 Task: Set up an Outlook rule to play 'weekend.mp3' when receiving emails from a specific person or group.
Action: Mouse moved to (50, 31)
Screenshot: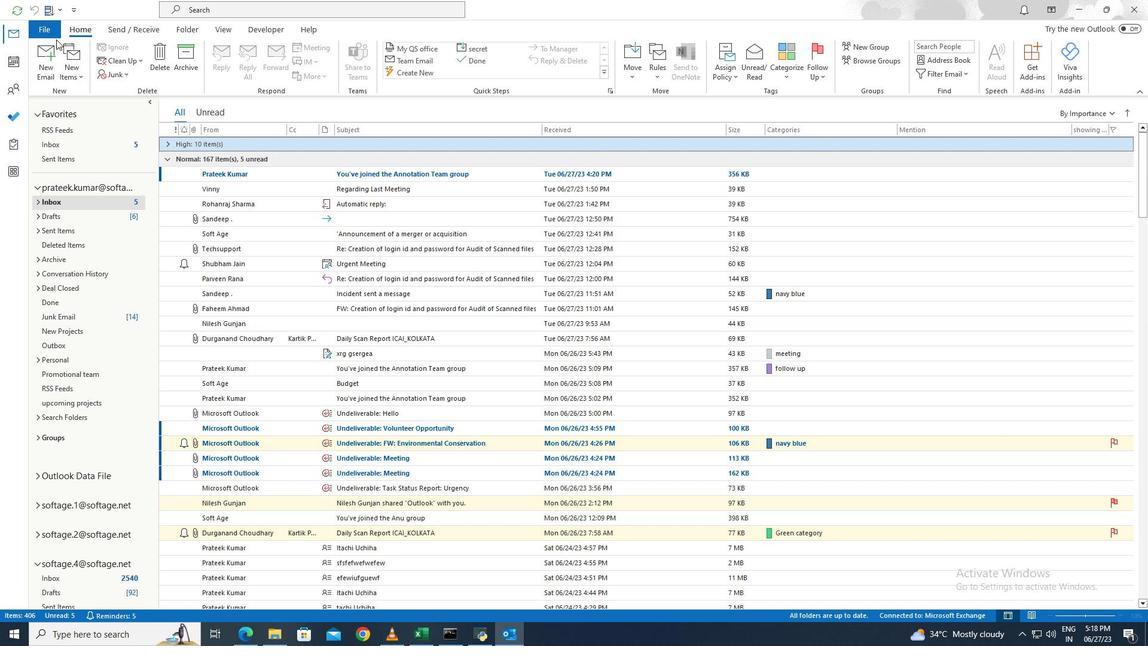 
Action: Mouse pressed left at (50, 31)
Screenshot: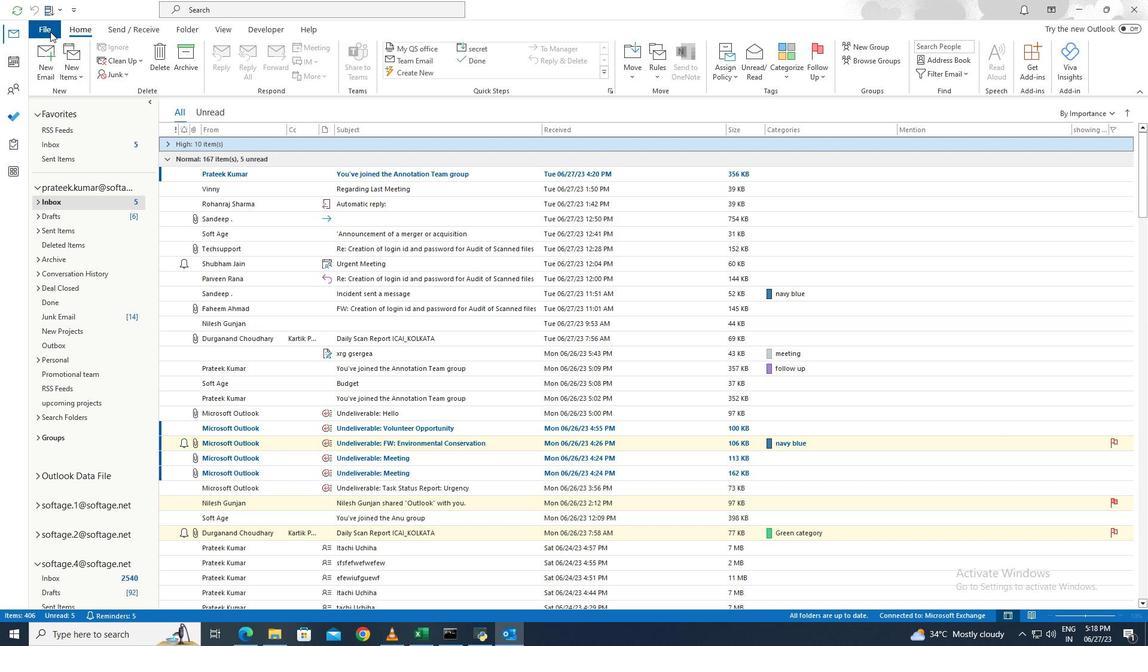 
Action: Mouse moved to (154, 366)
Screenshot: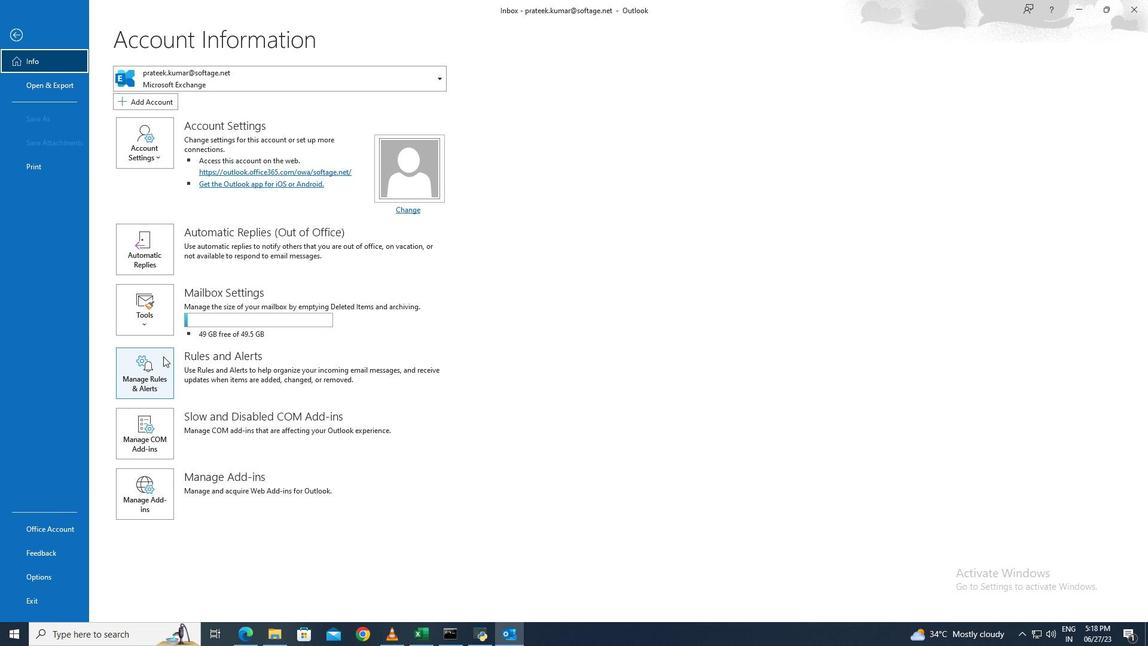 
Action: Mouse pressed left at (154, 366)
Screenshot: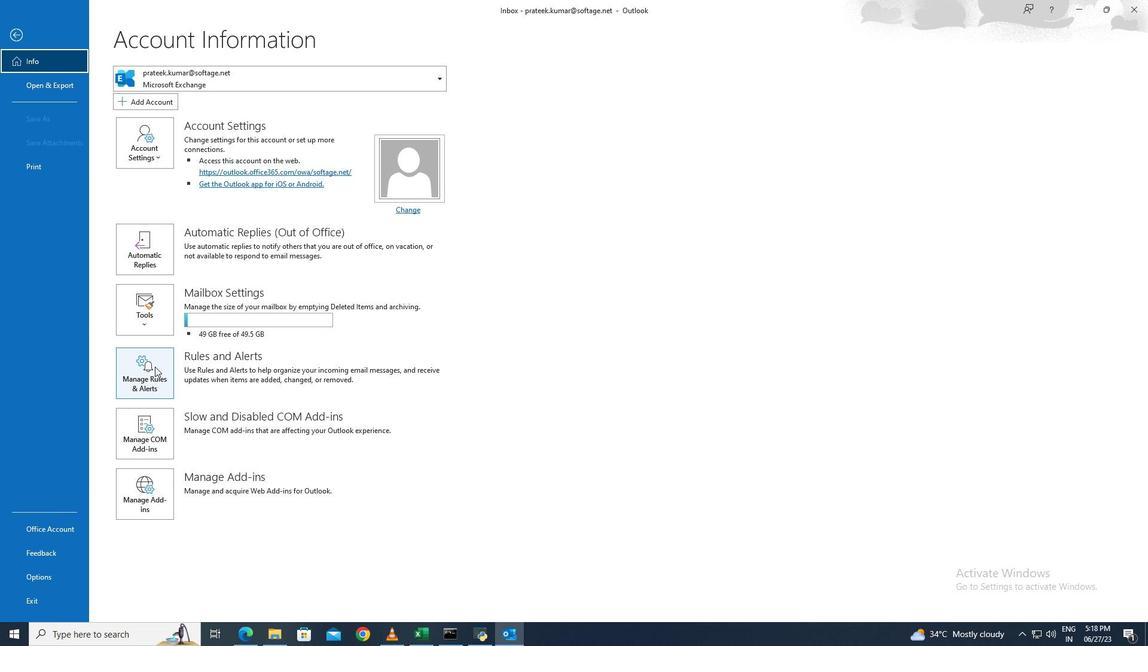 
Action: Mouse moved to (432, 227)
Screenshot: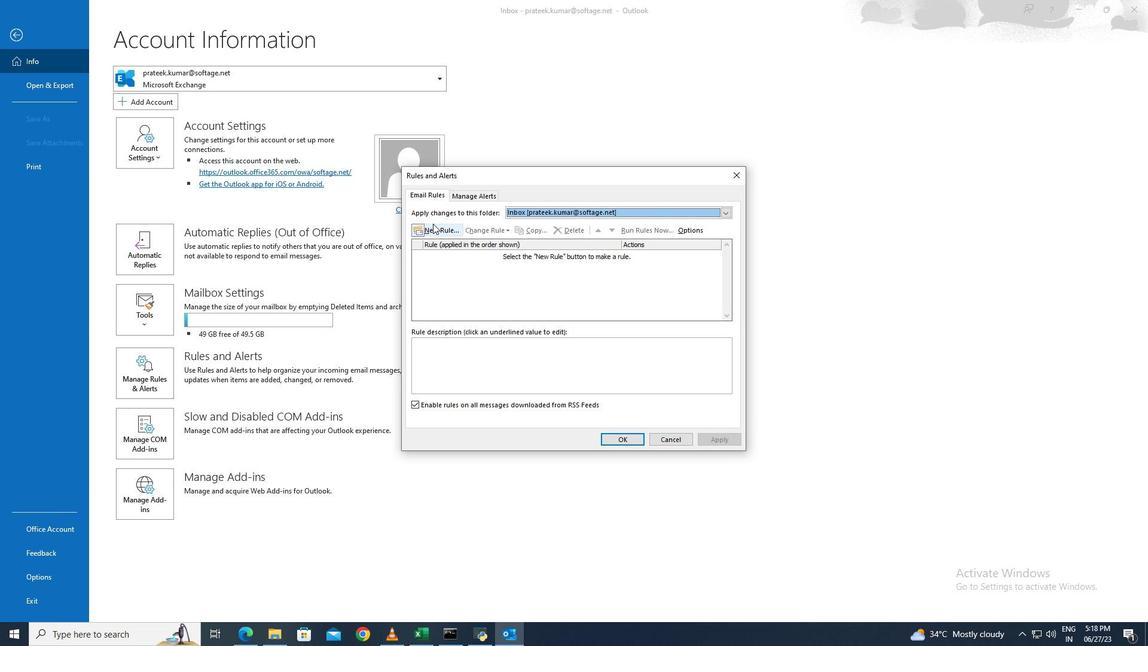
Action: Mouse pressed left at (432, 227)
Screenshot: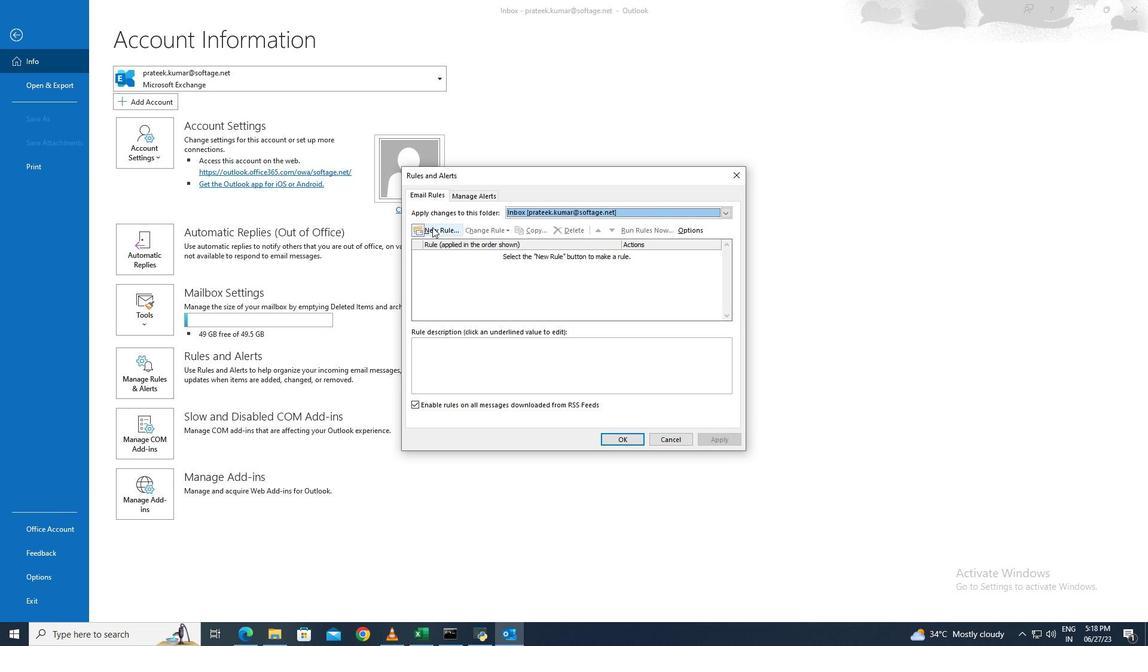 
Action: Mouse moved to (507, 278)
Screenshot: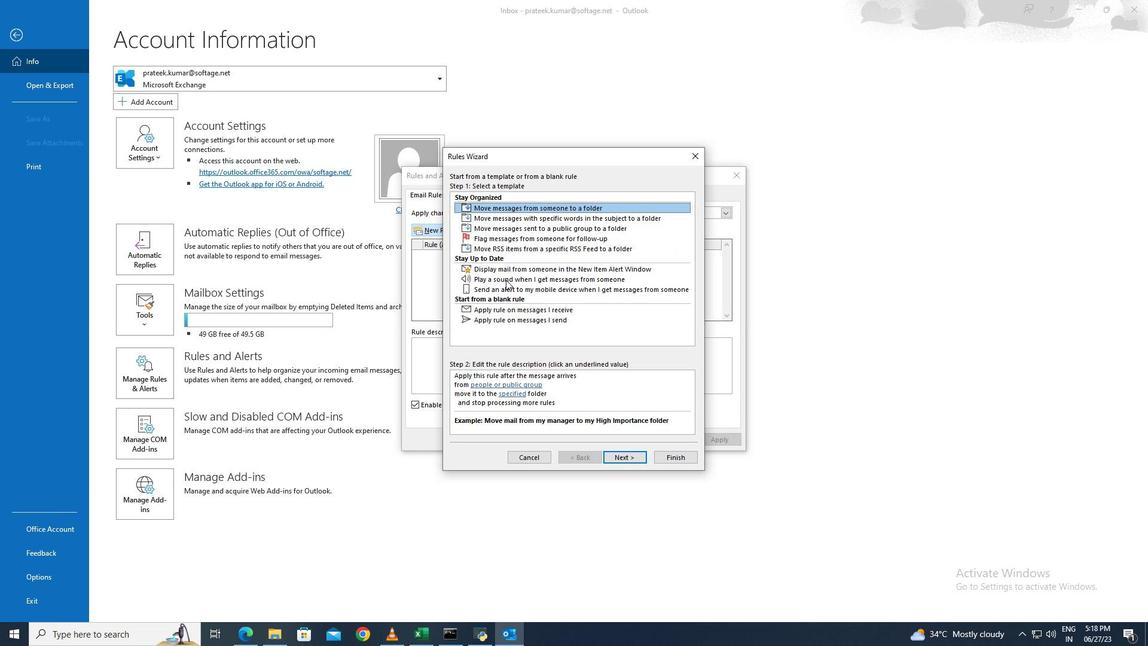 
Action: Mouse pressed left at (507, 278)
Screenshot: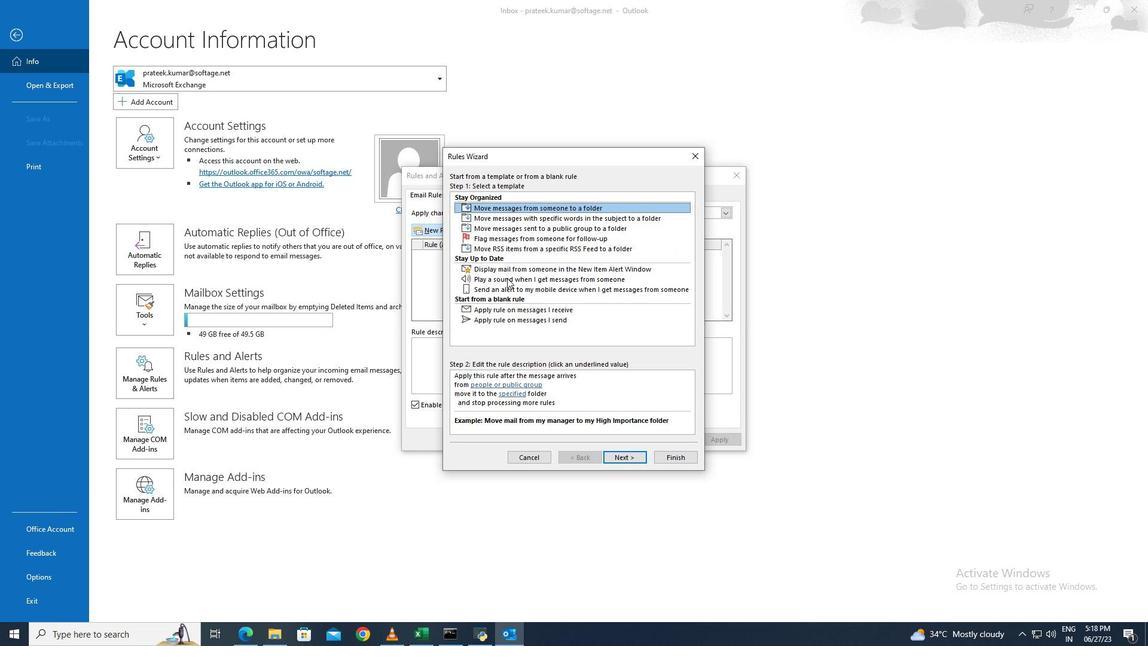 
Action: Mouse moved to (621, 457)
Screenshot: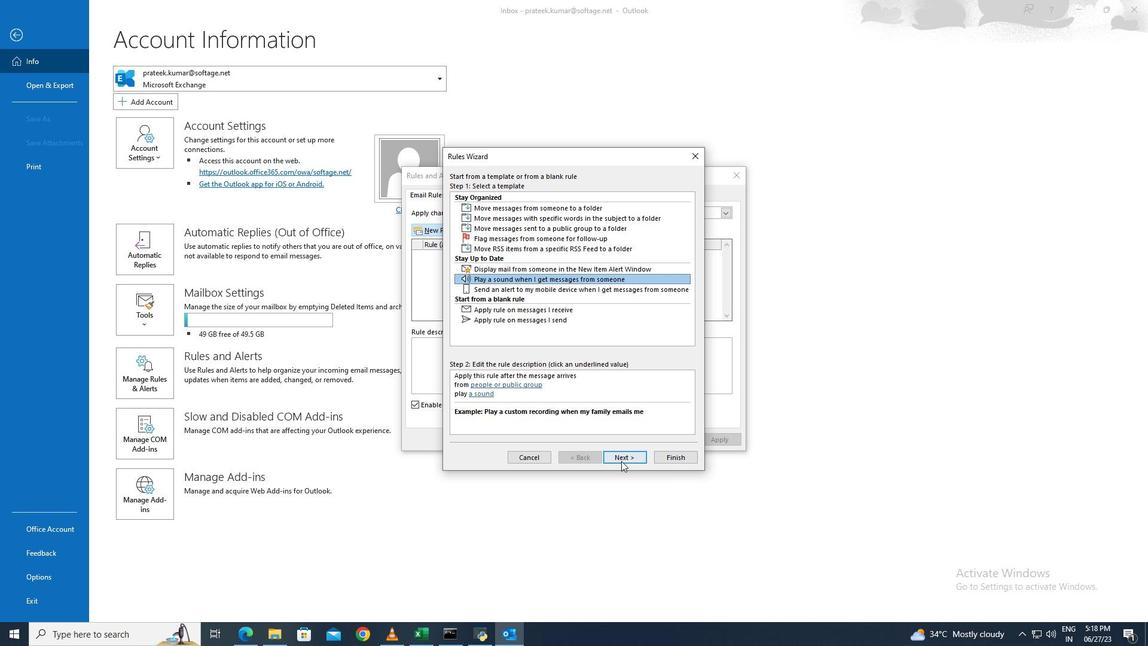 
Action: Mouse pressed left at (621, 457)
Screenshot: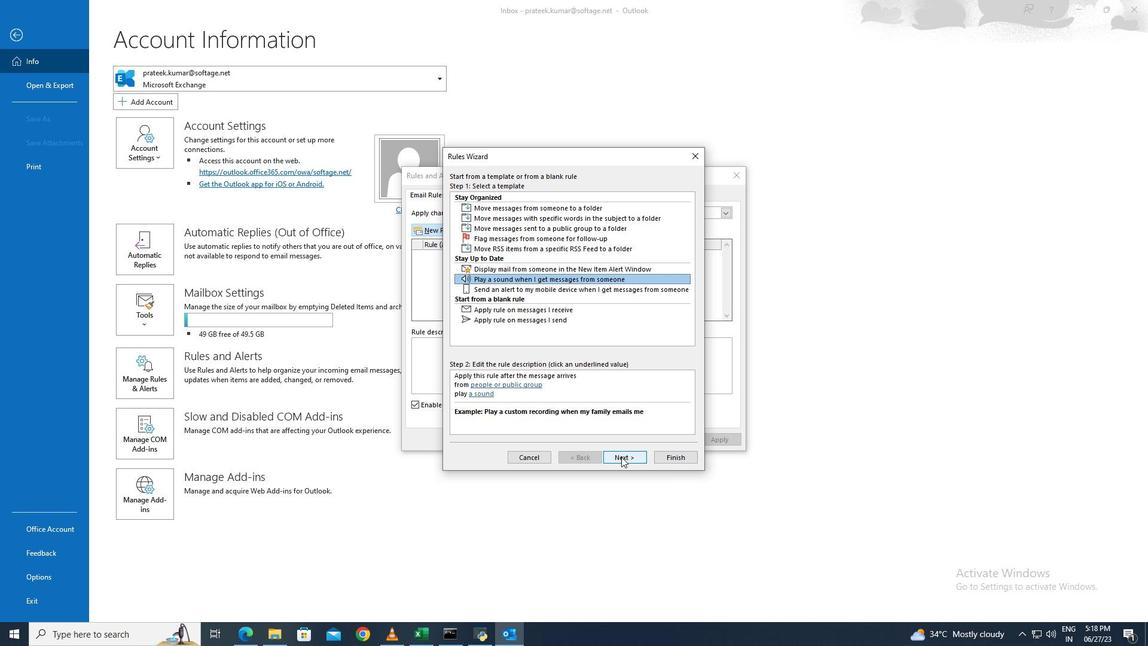 
Action: Mouse moved to (476, 391)
Screenshot: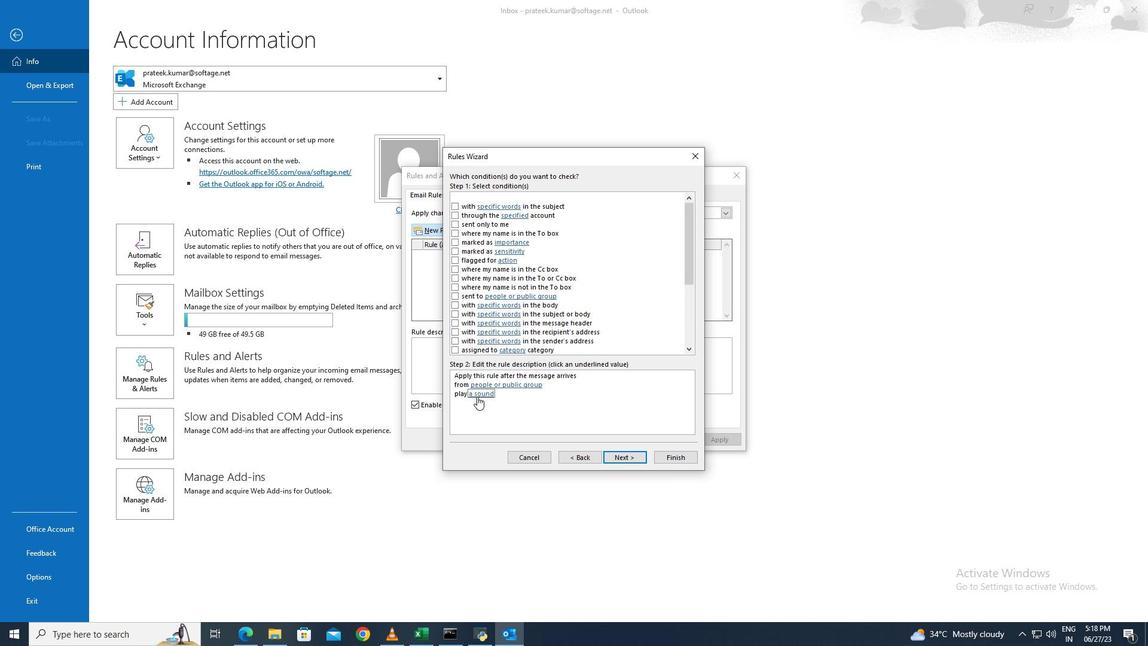 
Action: Mouse pressed left at (476, 391)
Screenshot: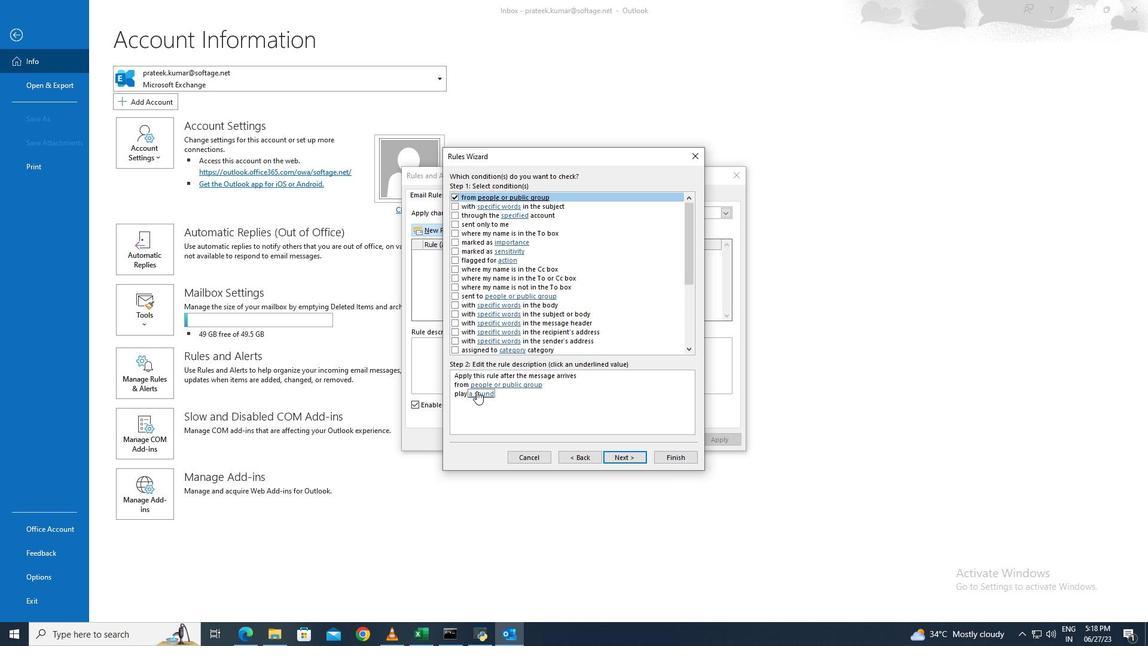 
Action: Mouse moved to (965, 443)
Screenshot: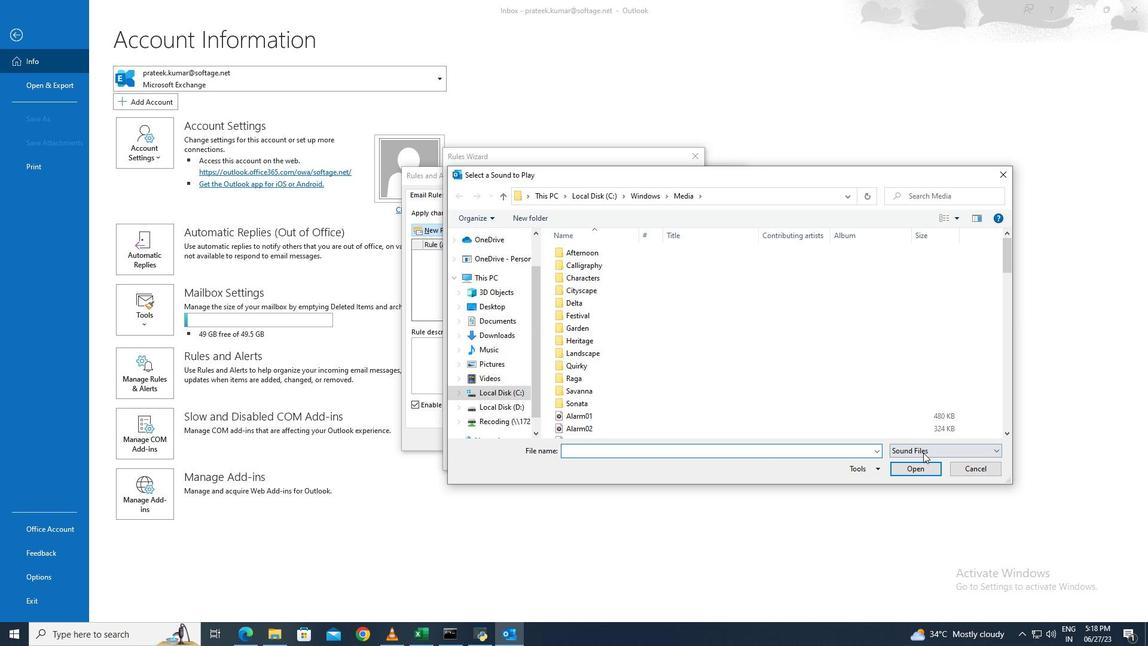 
Action: Mouse pressed left at (965, 443)
Screenshot: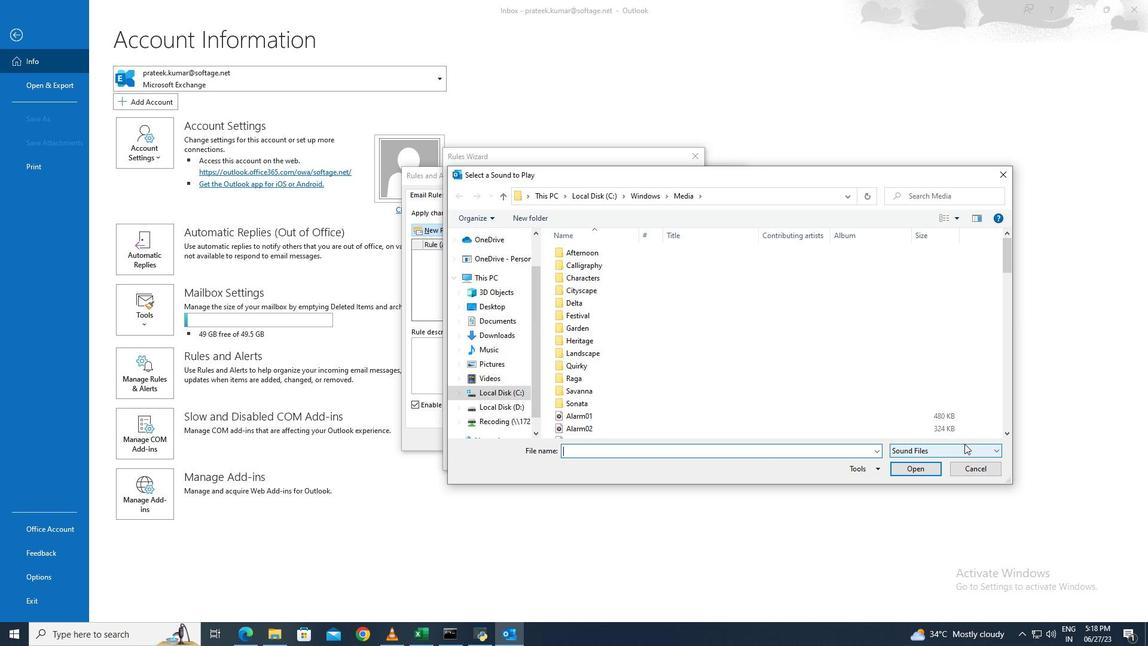 
Action: Mouse moved to (947, 466)
Screenshot: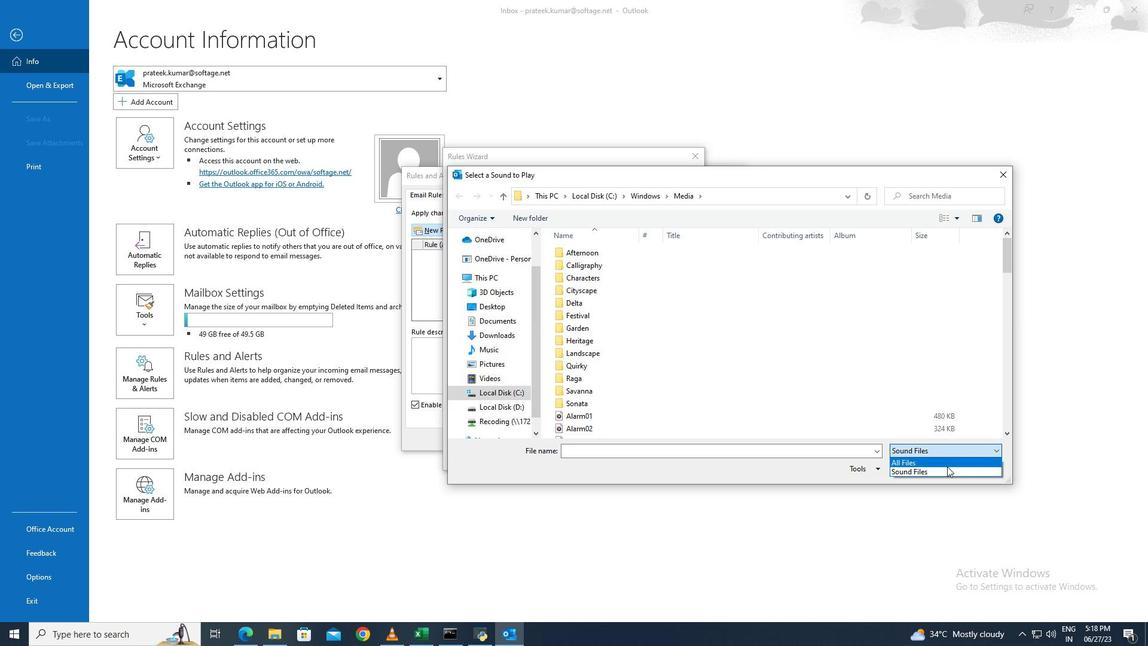 
Action: Mouse pressed left at (947, 466)
Screenshot: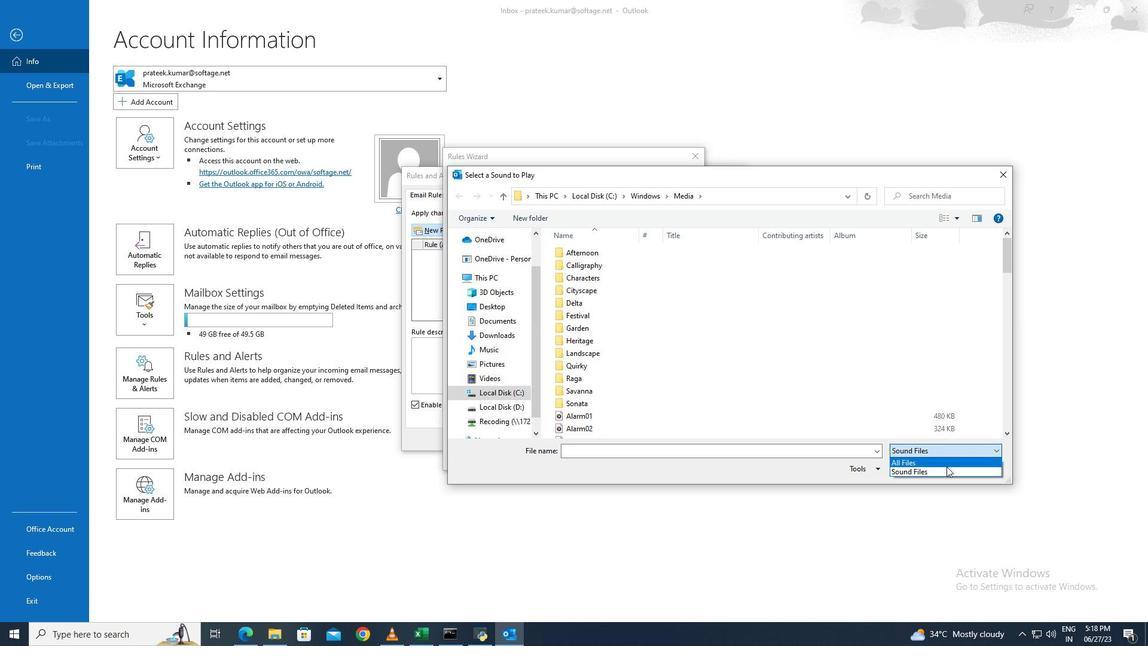 
Action: Mouse moved to (498, 329)
Screenshot: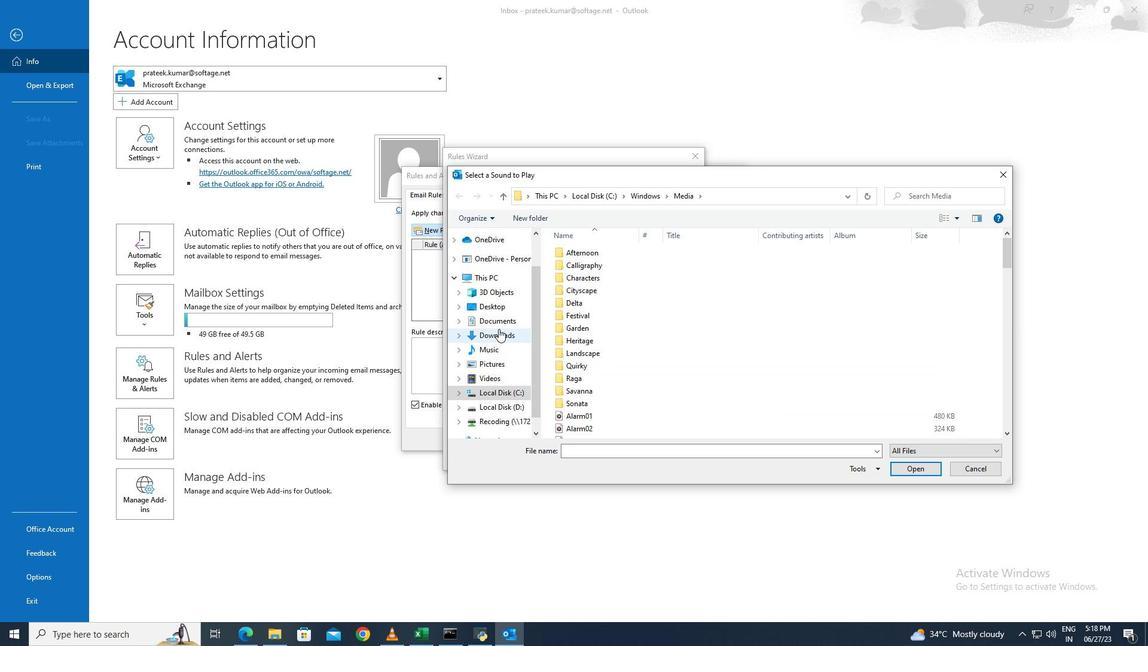 
Action: Mouse pressed left at (498, 329)
Screenshot: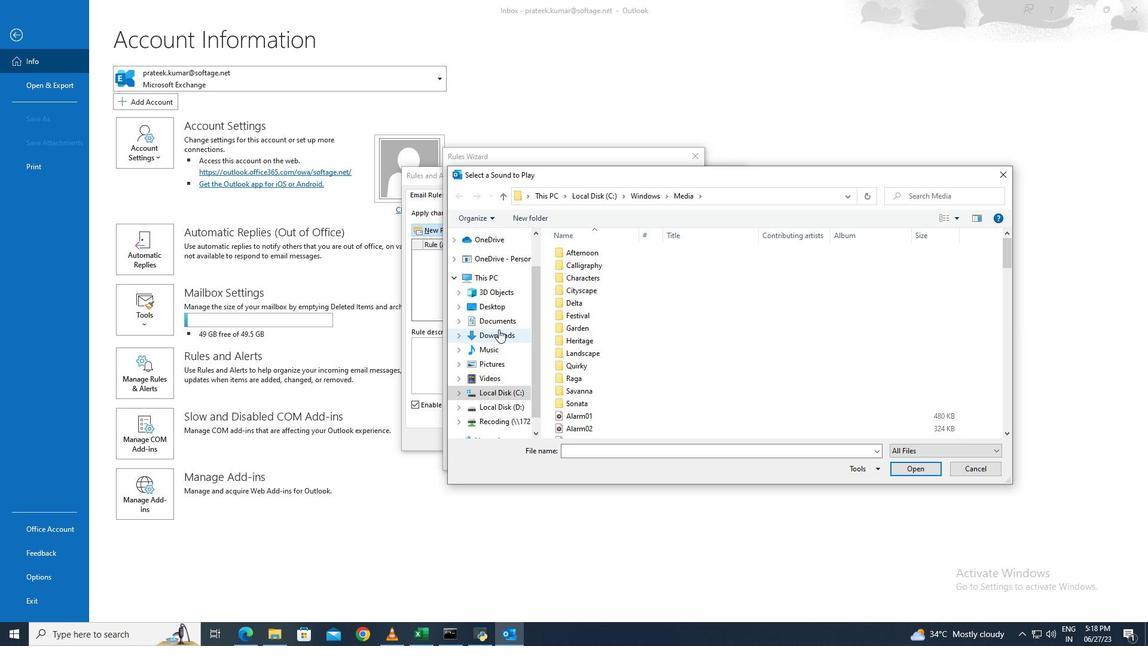 
Action: Mouse moved to (584, 269)
Screenshot: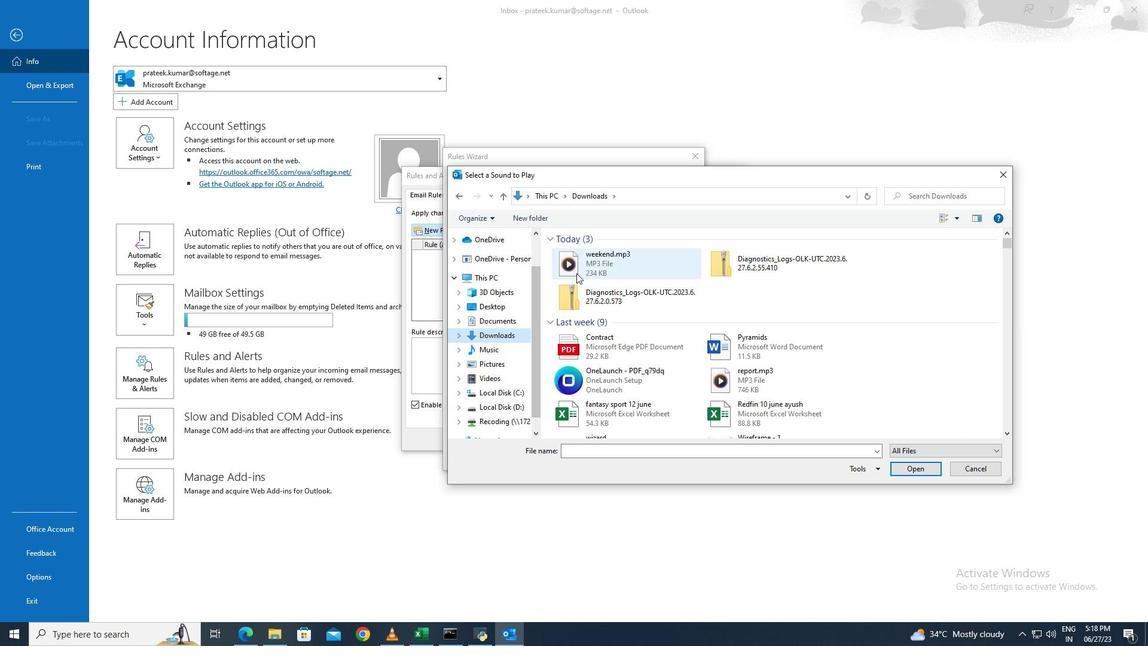 
Action: Mouse pressed left at (584, 269)
Screenshot: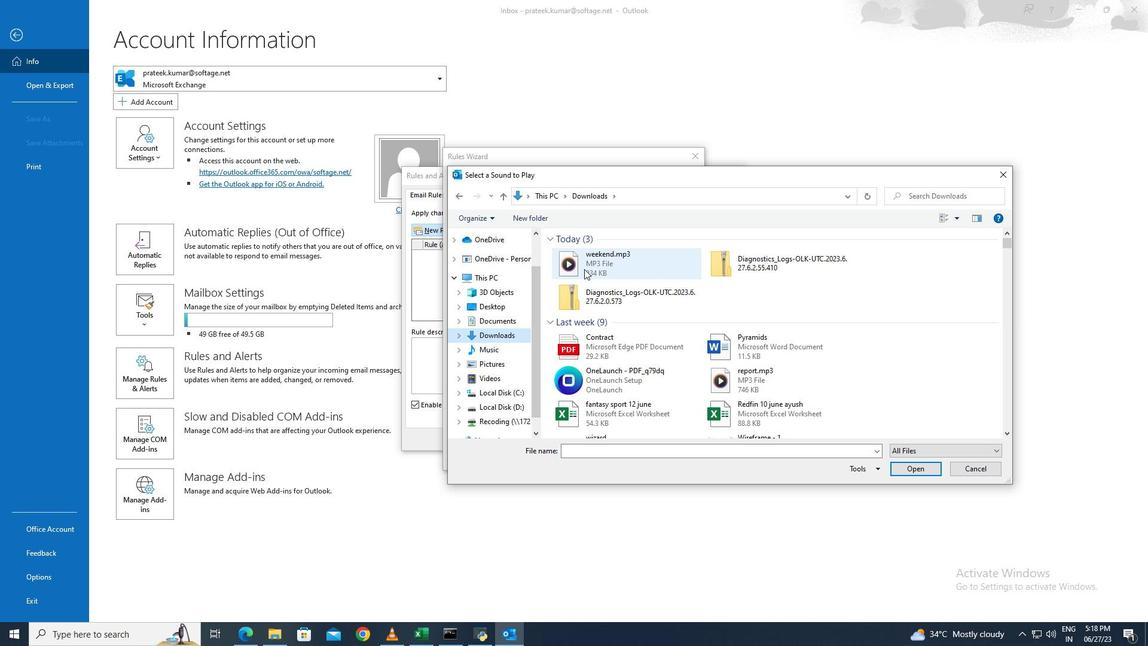 
Action: Mouse moved to (904, 466)
Screenshot: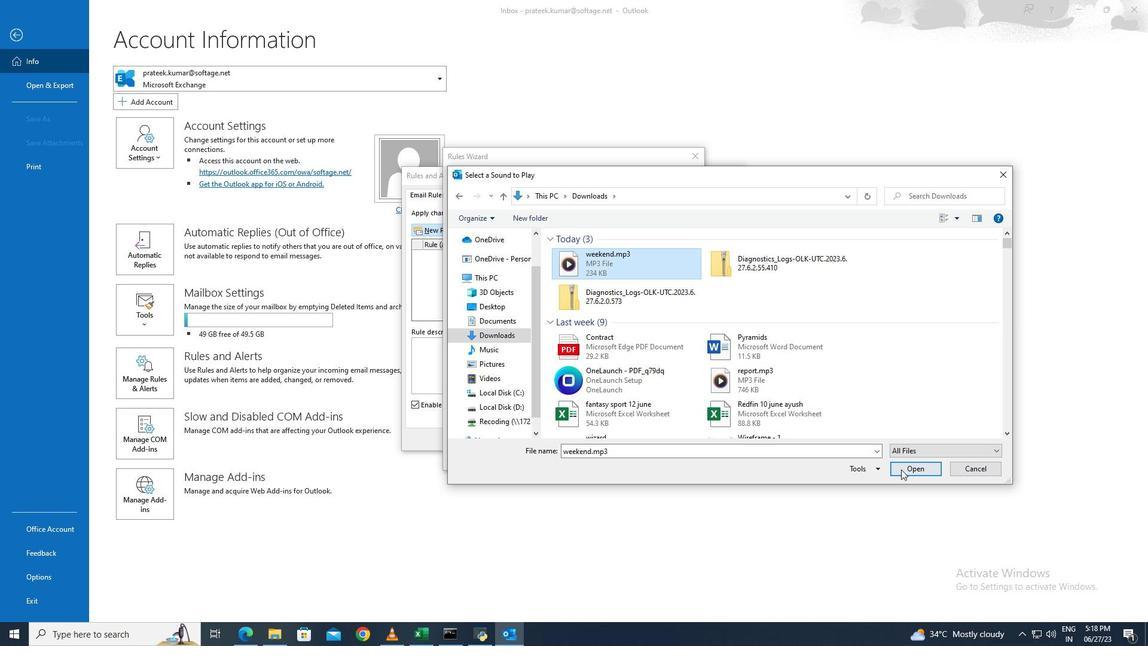 
Action: Mouse pressed left at (904, 466)
Screenshot: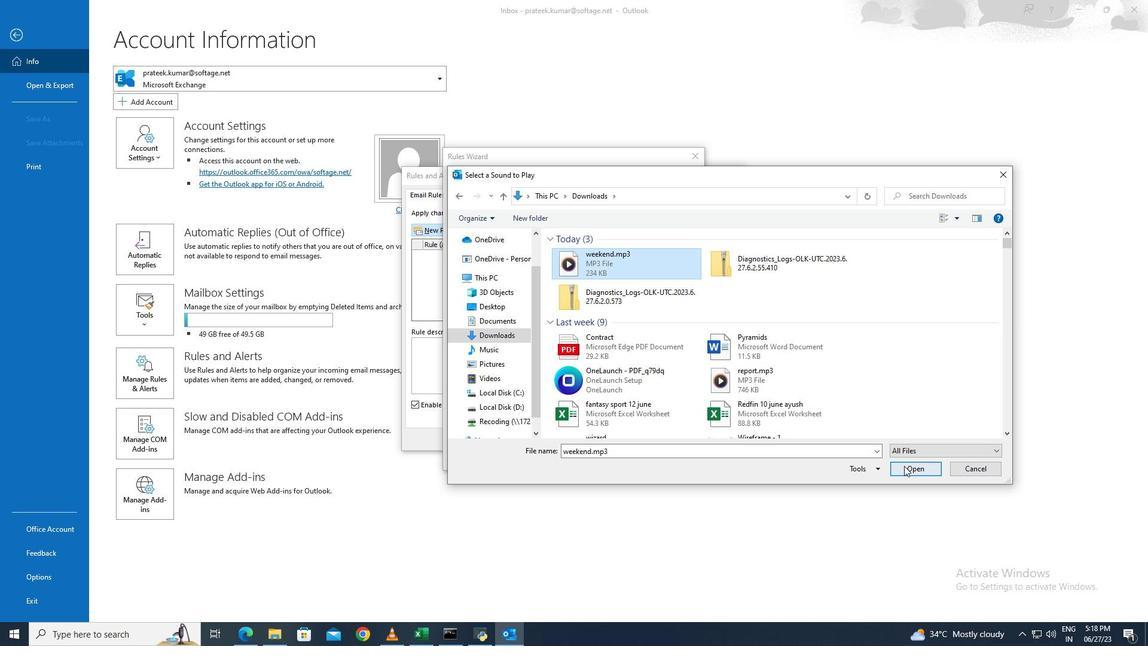 
Action: Mouse moved to (457, 199)
Screenshot: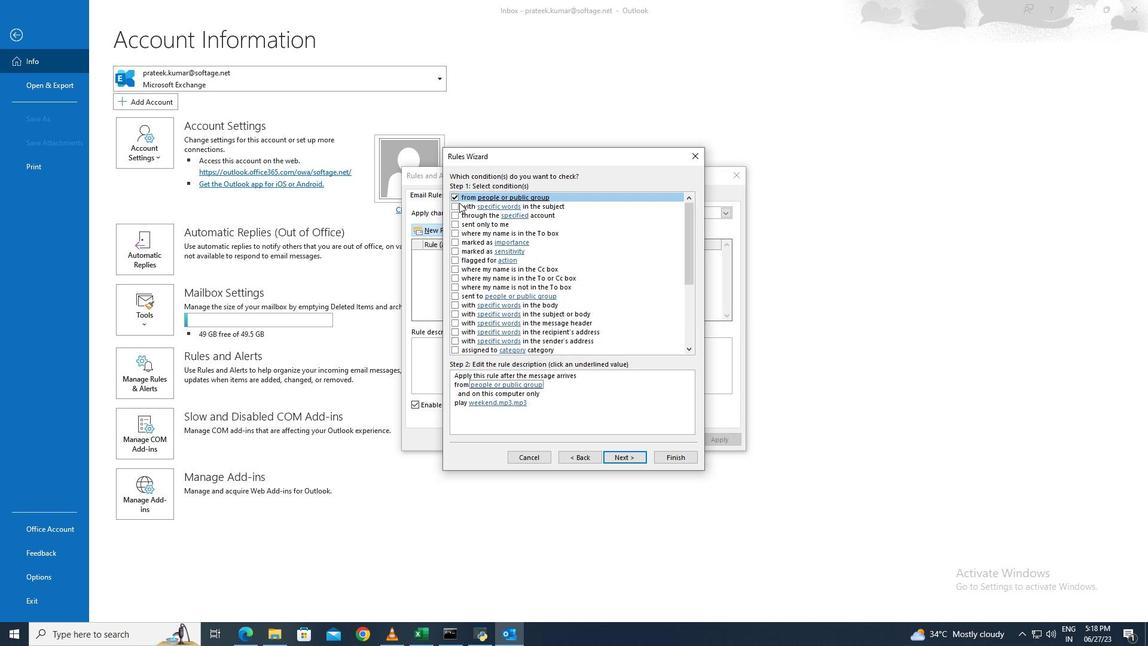 
Action: Mouse pressed left at (457, 199)
Screenshot: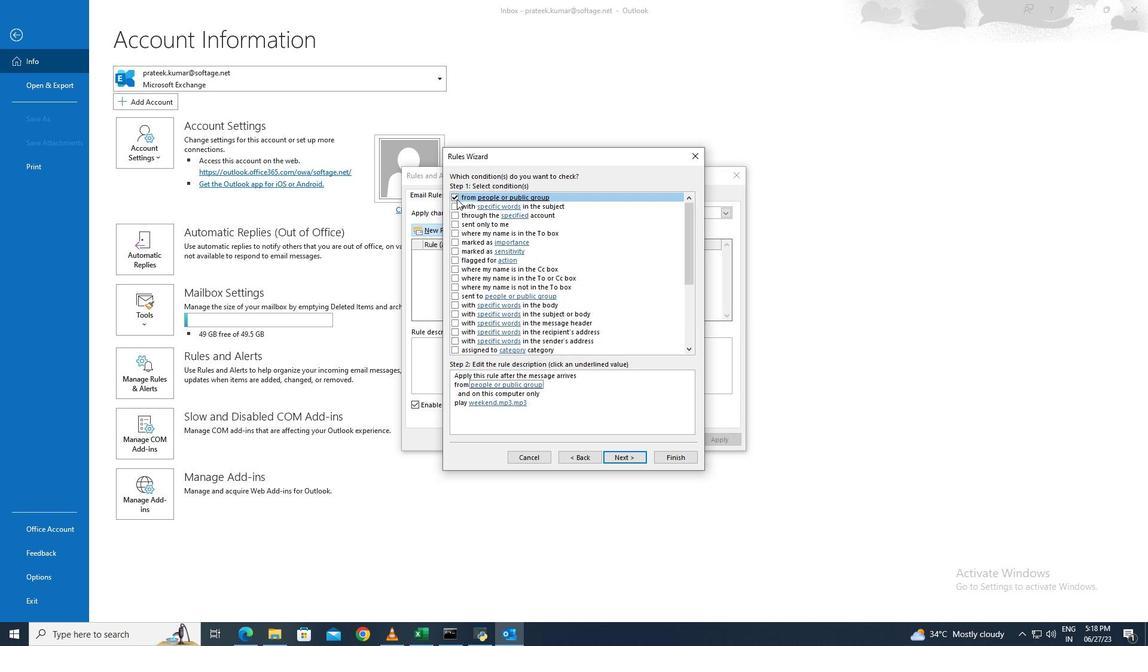 
Action: Mouse moved to (622, 458)
Screenshot: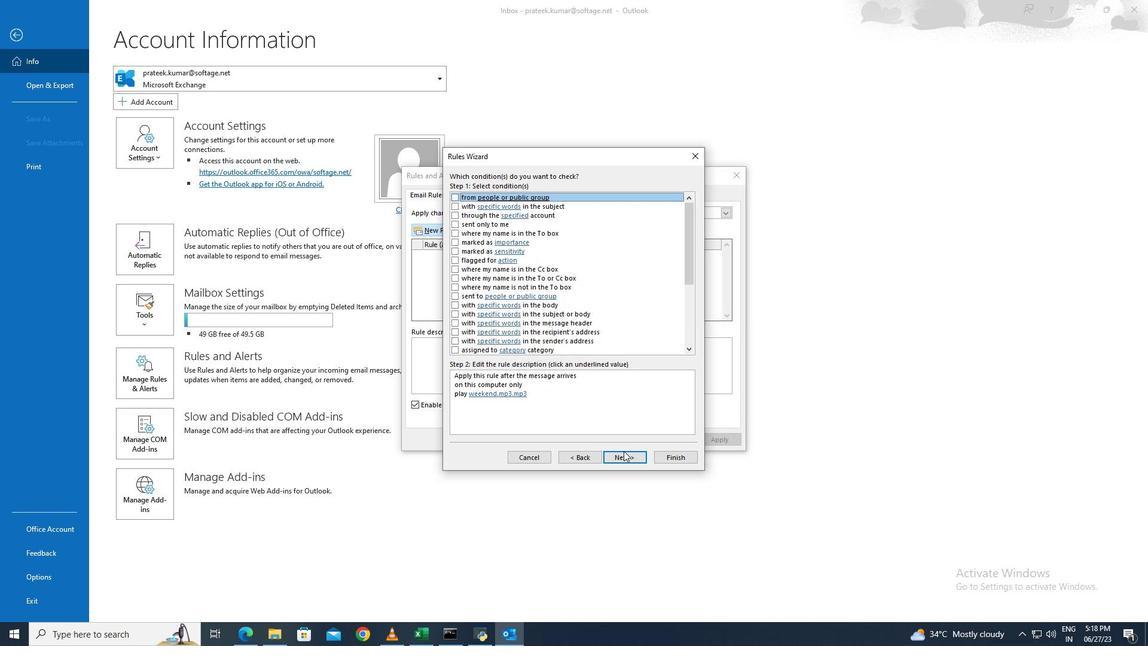 
Action: Mouse pressed left at (622, 458)
Screenshot: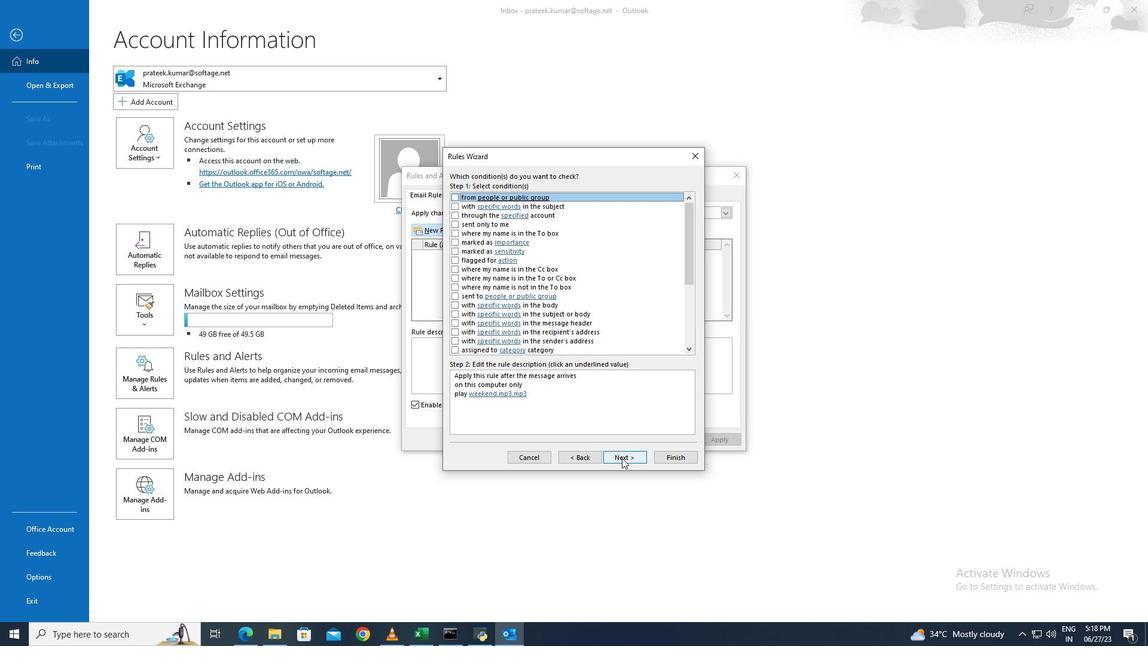 
Action: Mouse moved to (454, 240)
Screenshot: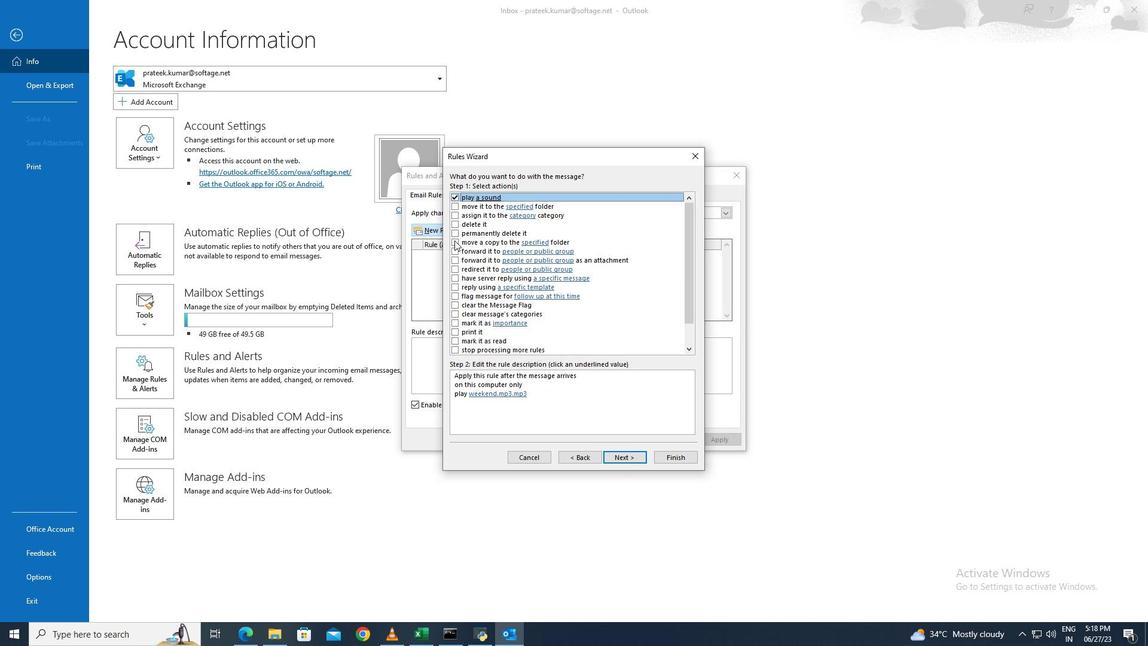 
Action: Mouse pressed left at (454, 240)
Screenshot: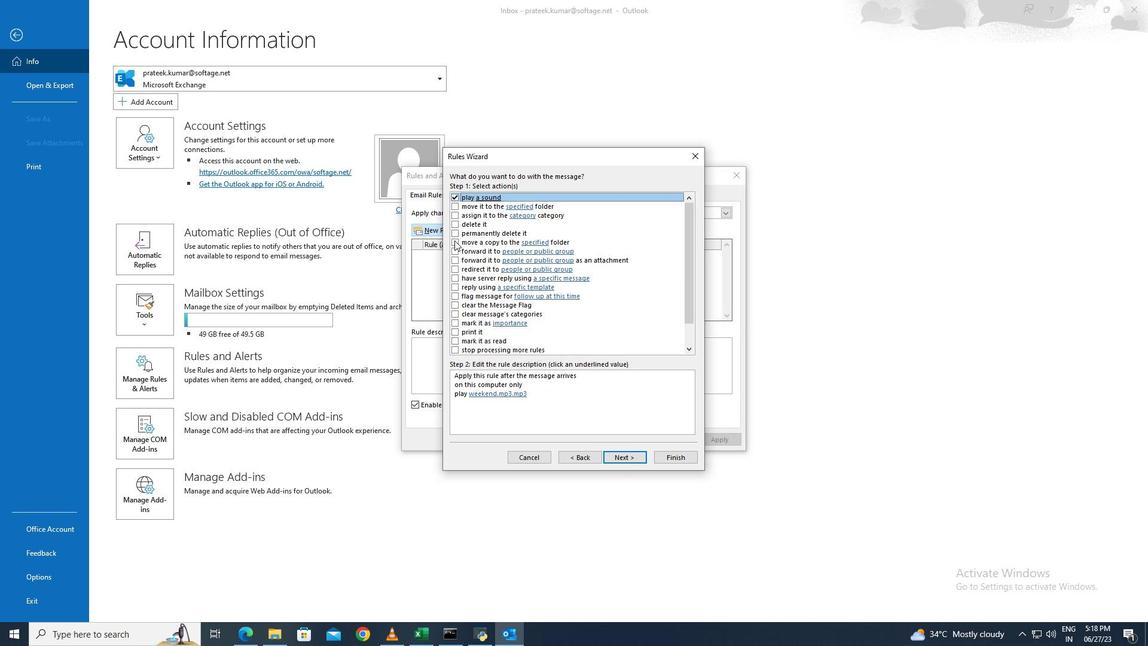 
Action: Mouse moved to (542, 403)
Screenshot: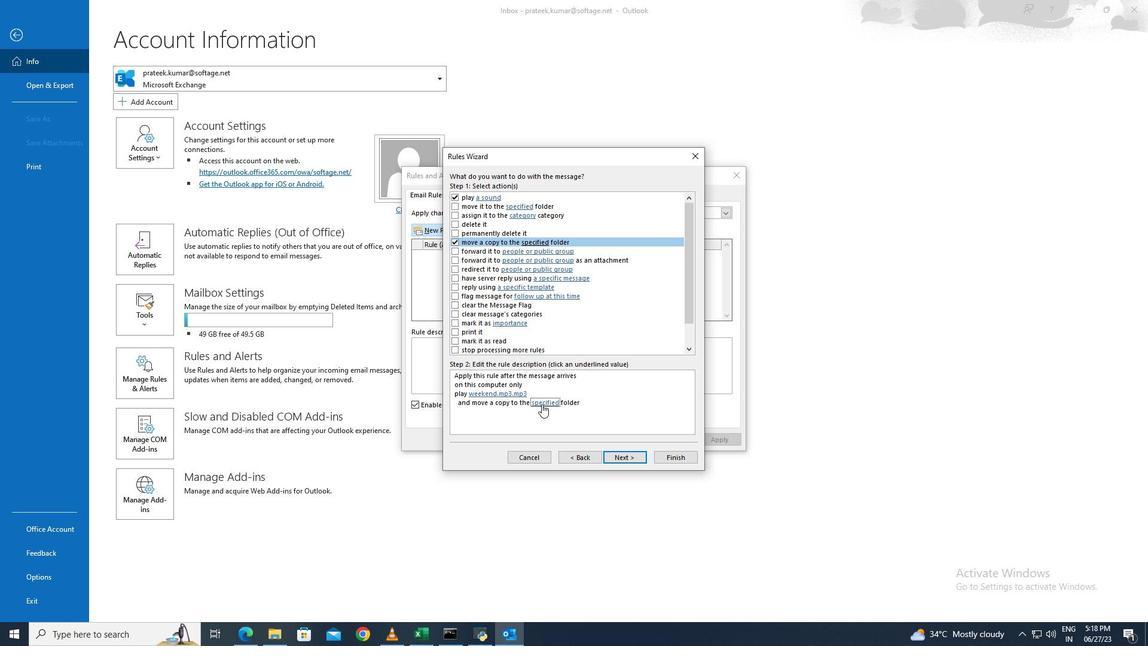 
Action: Mouse pressed left at (542, 403)
Screenshot: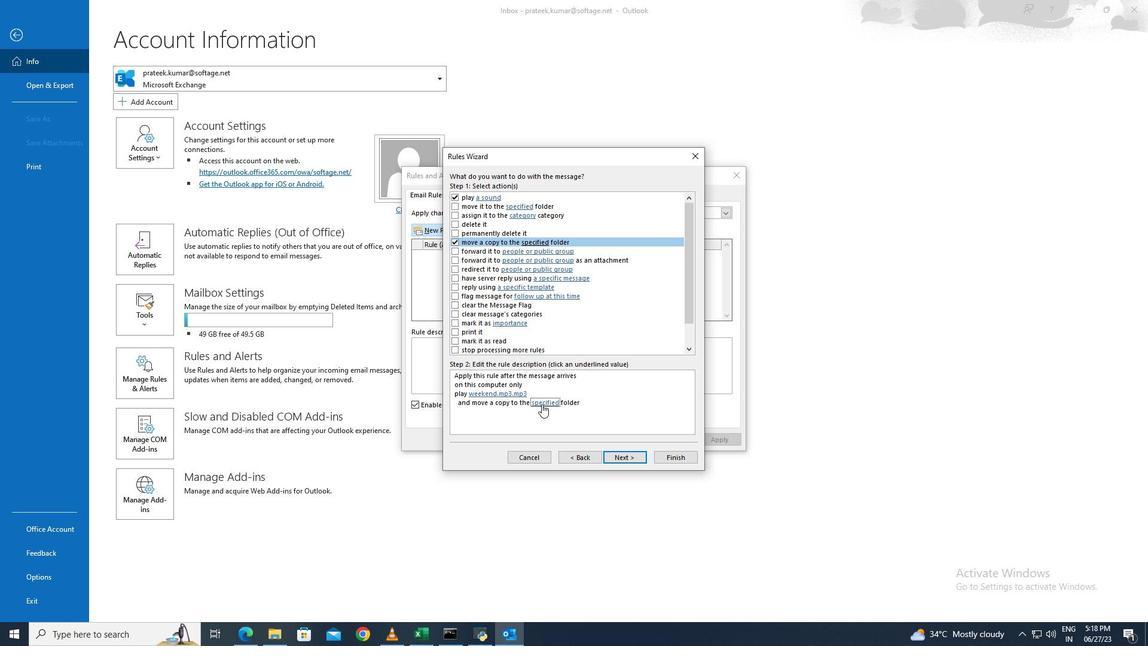 
Action: Mouse moved to (515, 269)
Screenshot: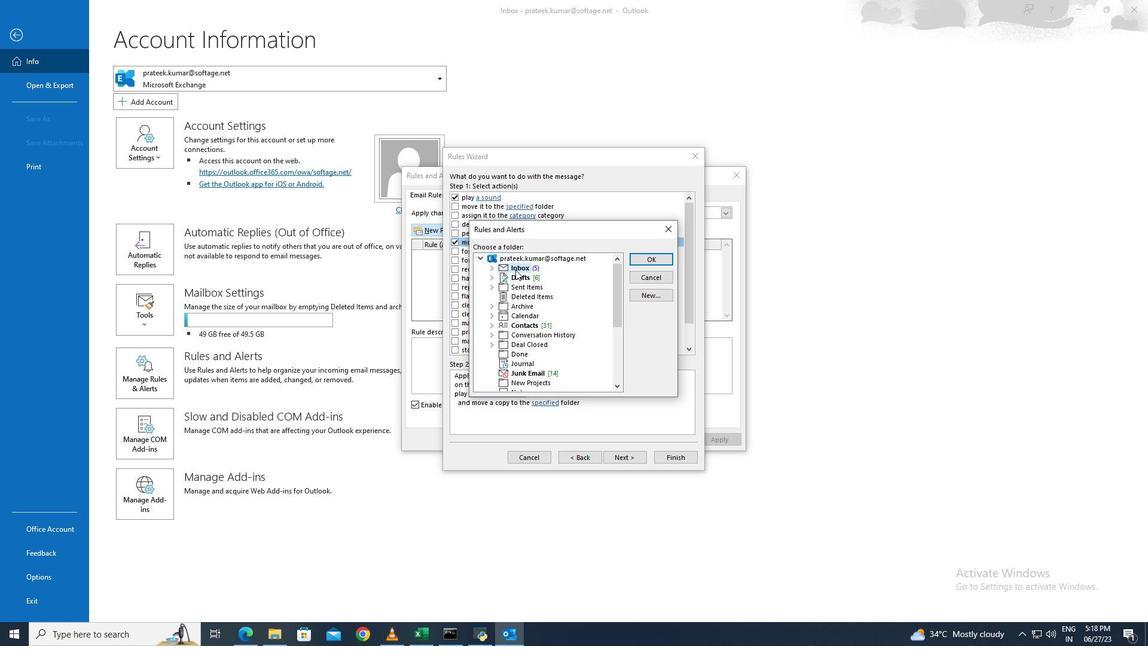 
Action: Mouse pressed left at (515, 269)
Screenshot: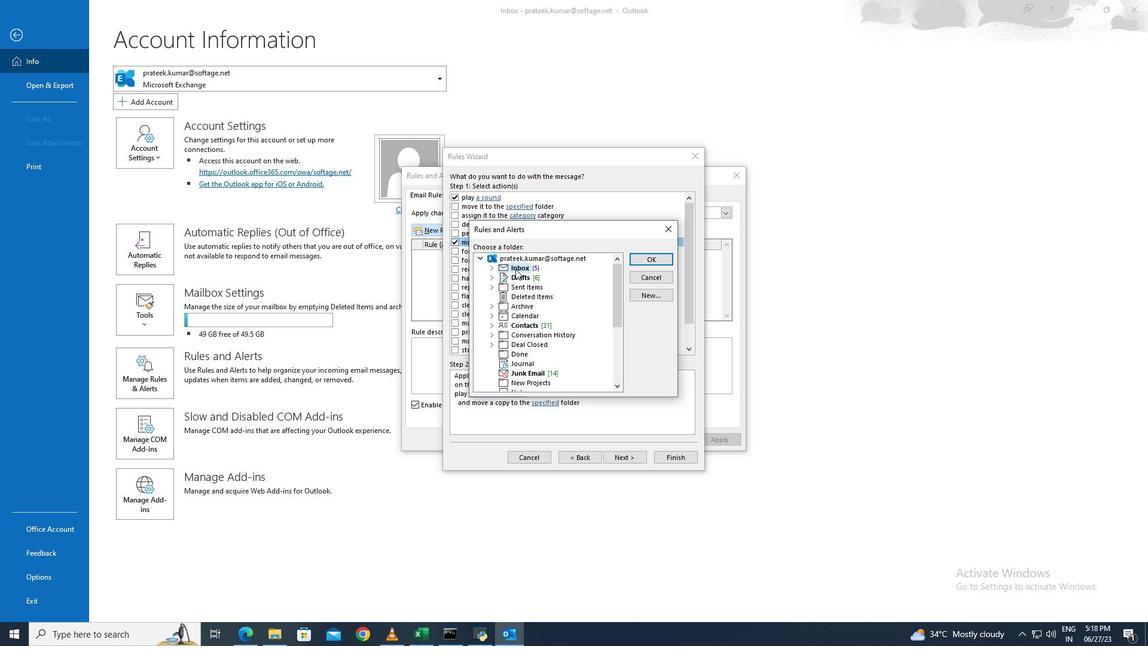 
Action: Mouse moved to (646, 262)
Screenshot: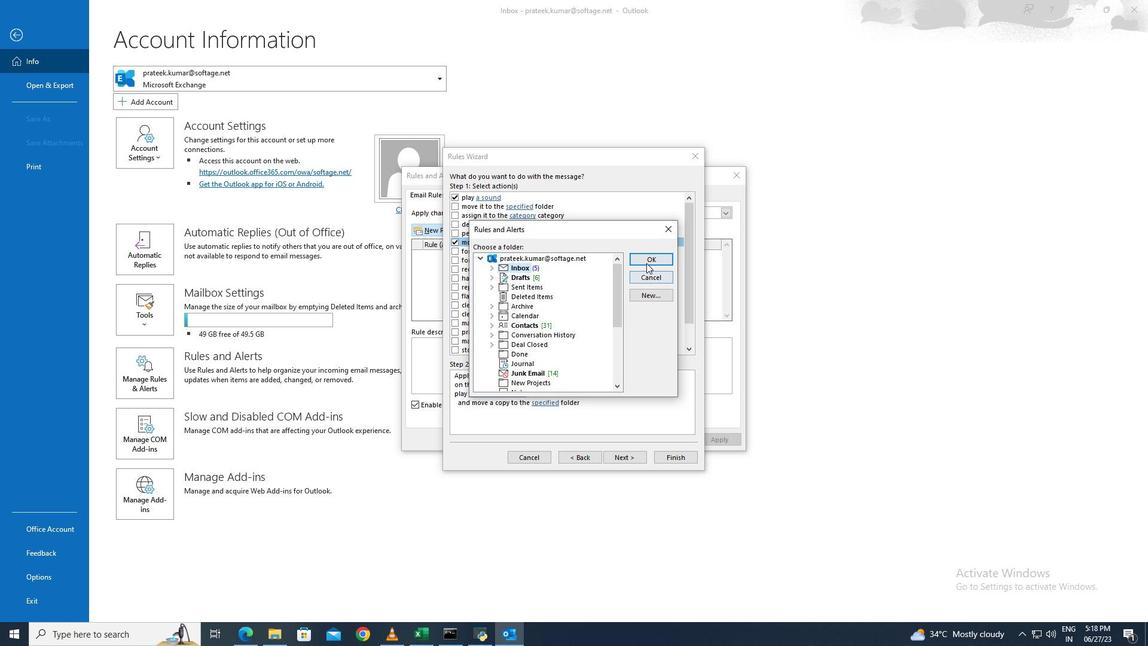 
Action: Mouse pressed left at (646, 262)
Screenshot: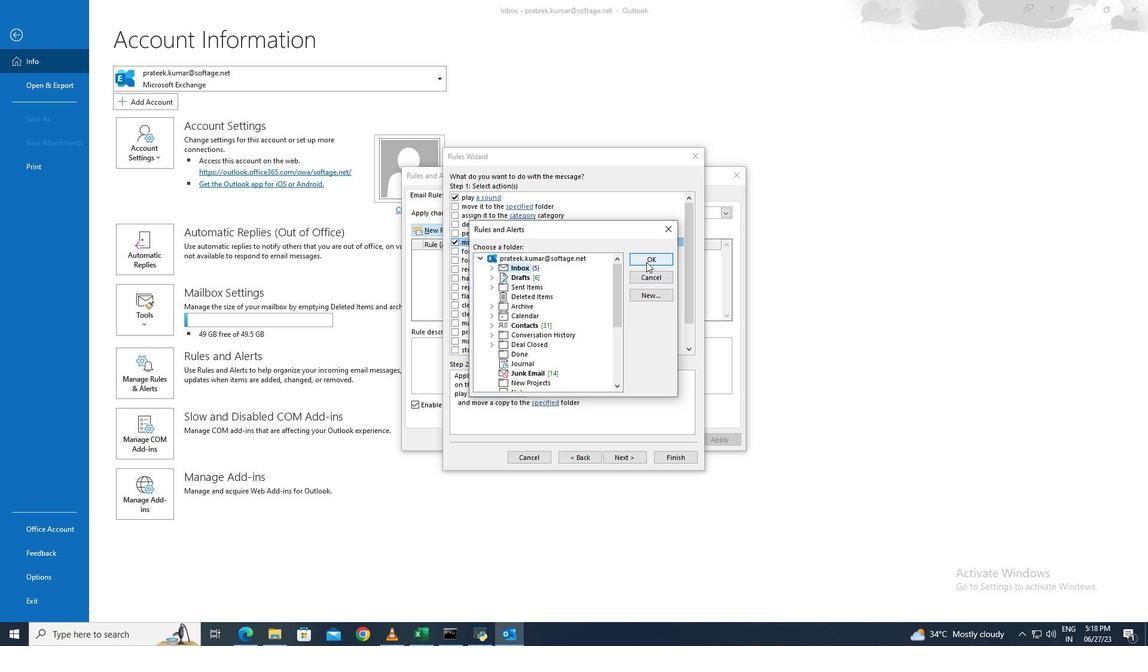
Action: Mouse moved to (617, 458)
Screenshot: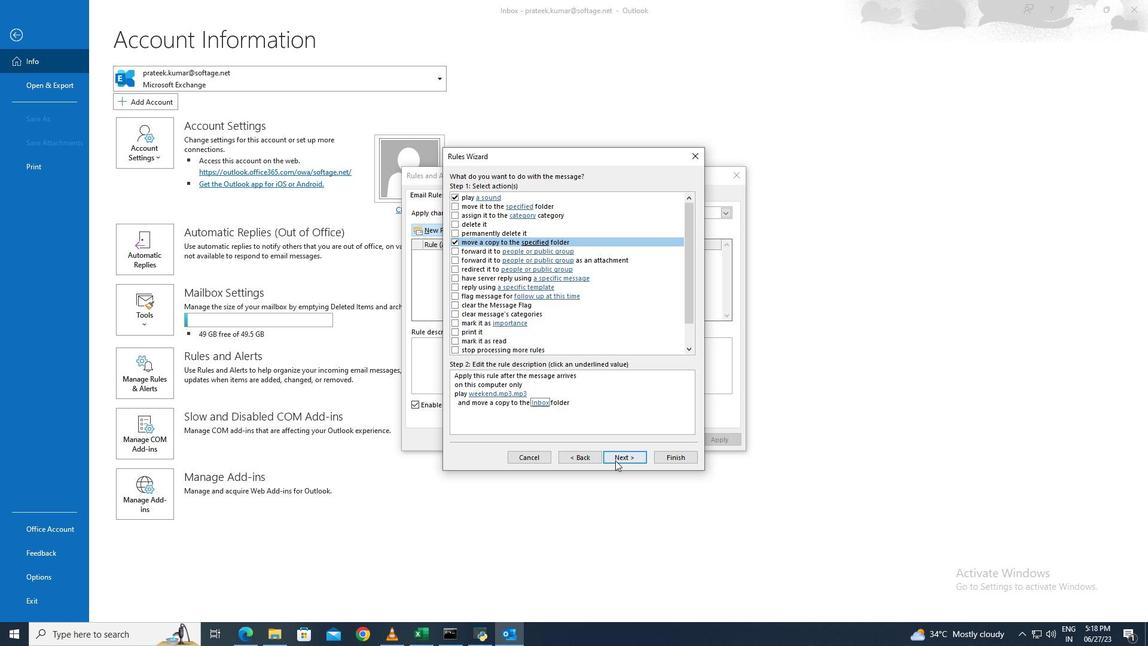 
Action: Mouse pressed left at (617, 458)
Screenshot: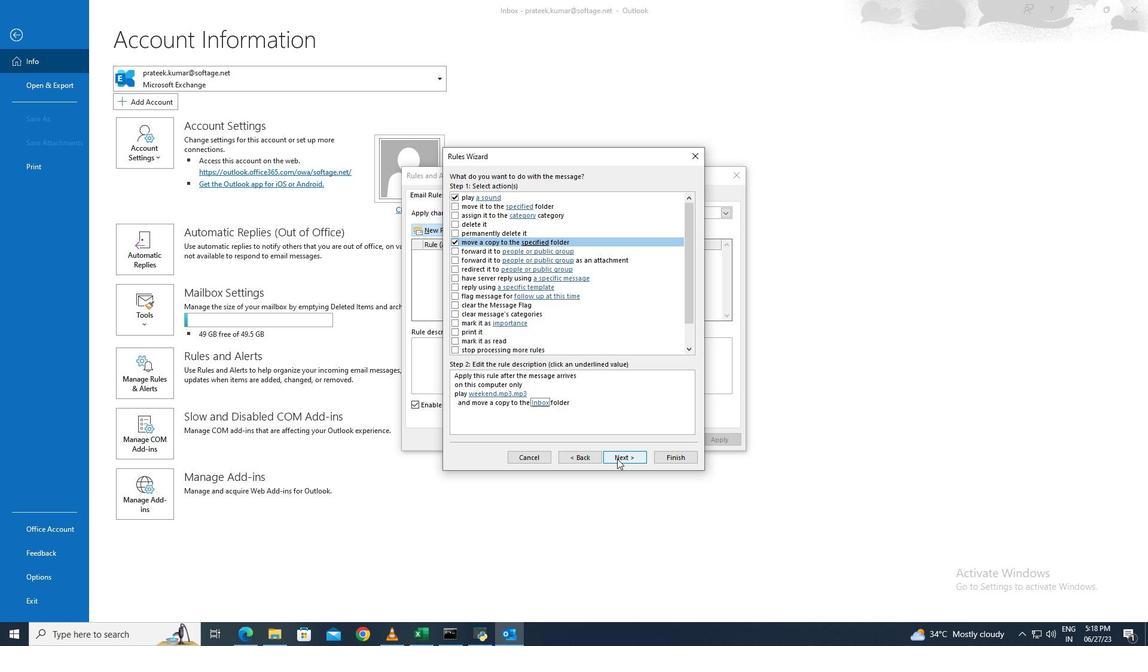 
Action: Mouse moved to (622, 454)
Screenshot: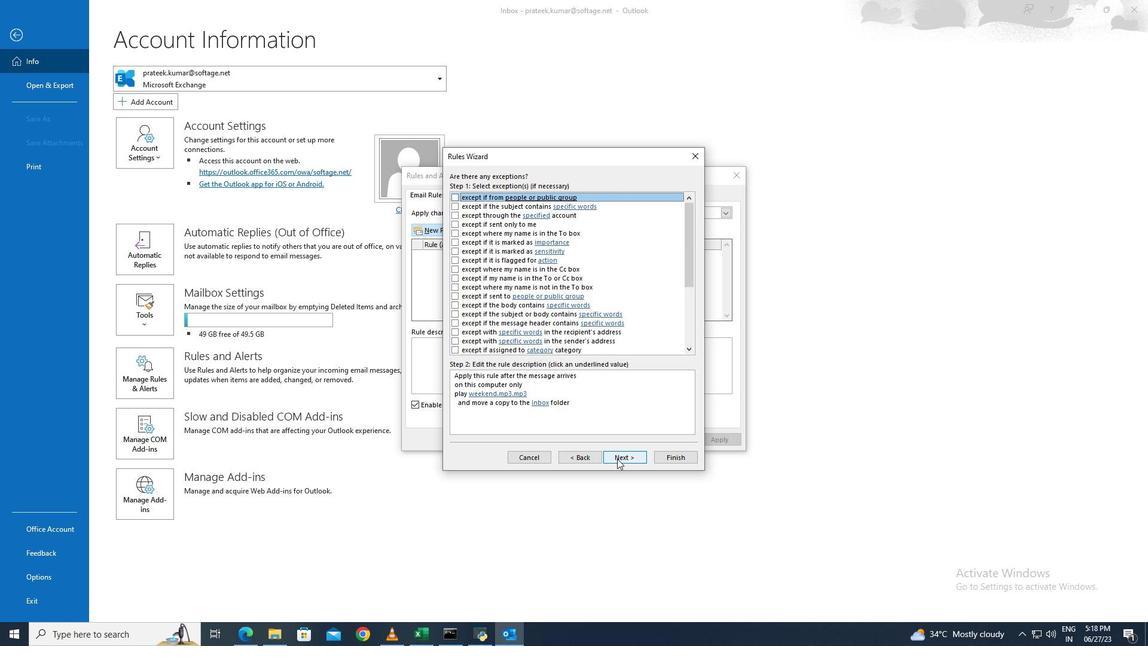 
Action: Mouse pressed left at (622, 454)
Screenshot: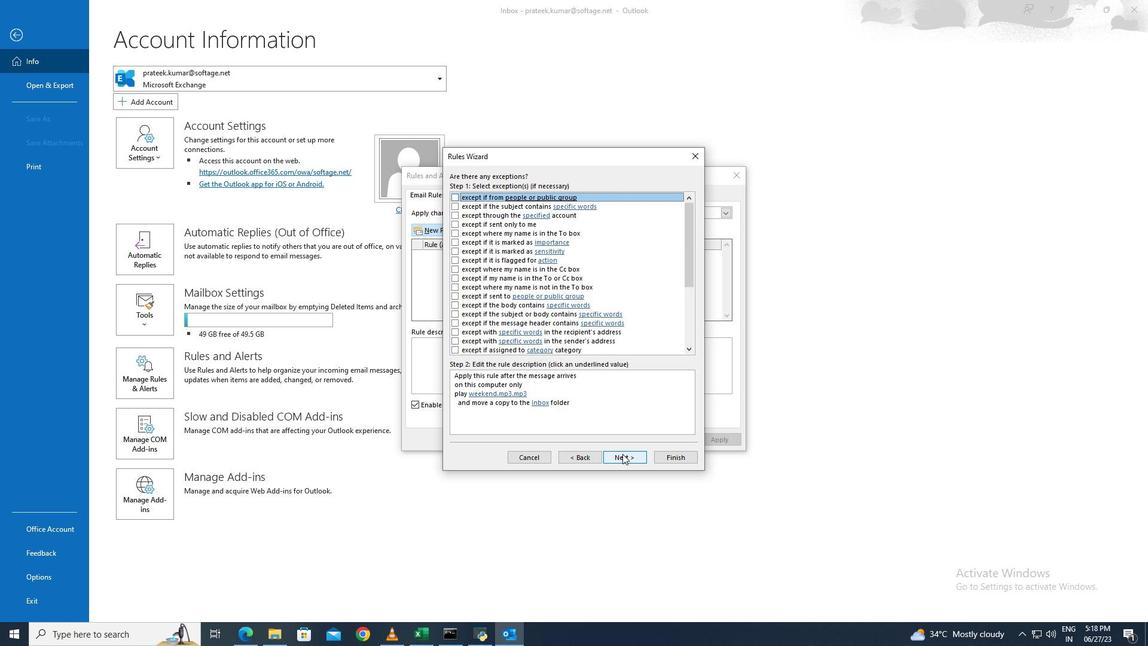 
Action: Mouse moved to (674, 458)
Screenshot: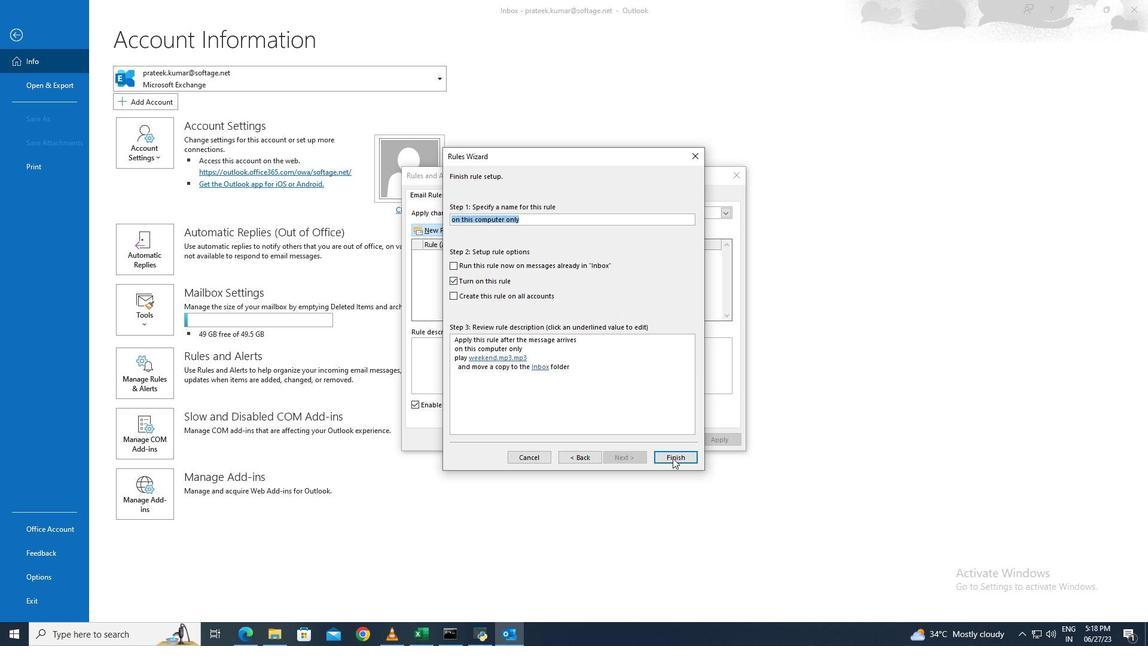 
Action: Mouse pressed left at (674, 458)
Screenshot: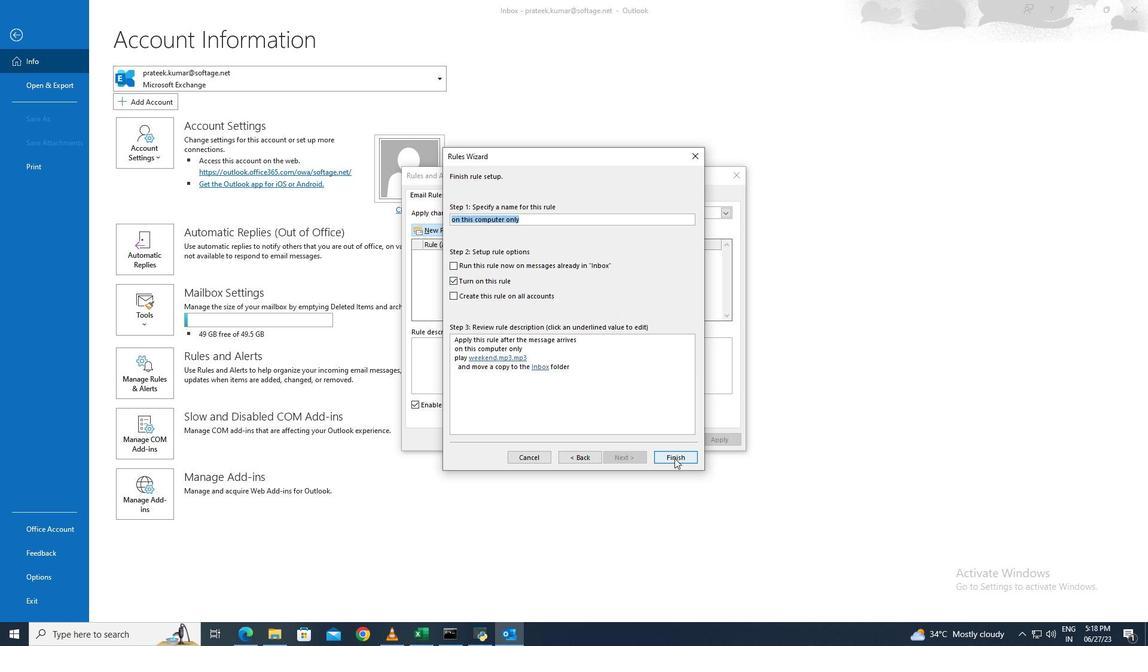 
Action: Mouse moved to (580, 348)
Screenshot: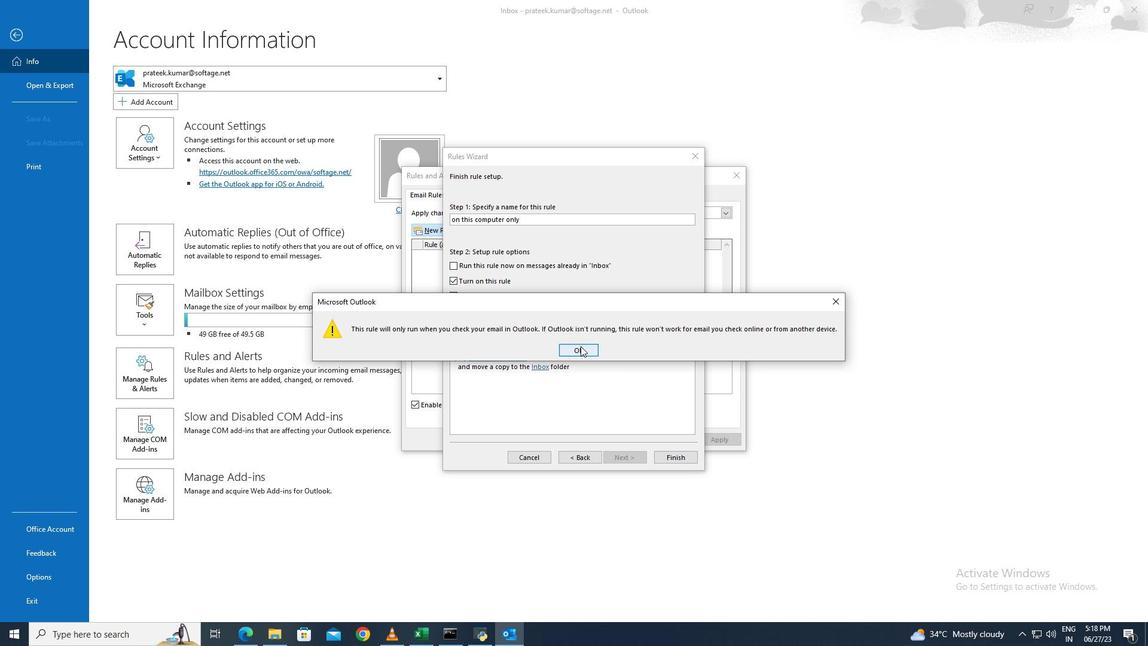 
Action: Mouse pressed left at (580, 348)
Screenshot: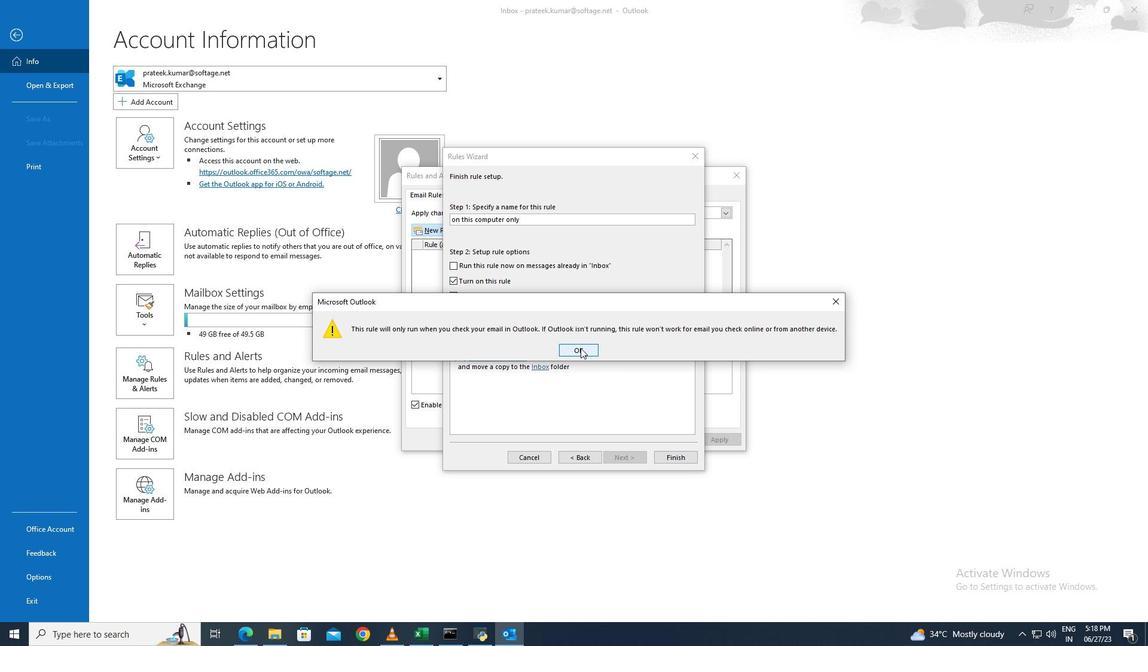 
Action: Mouse moved to (699, 439)
Screenshot: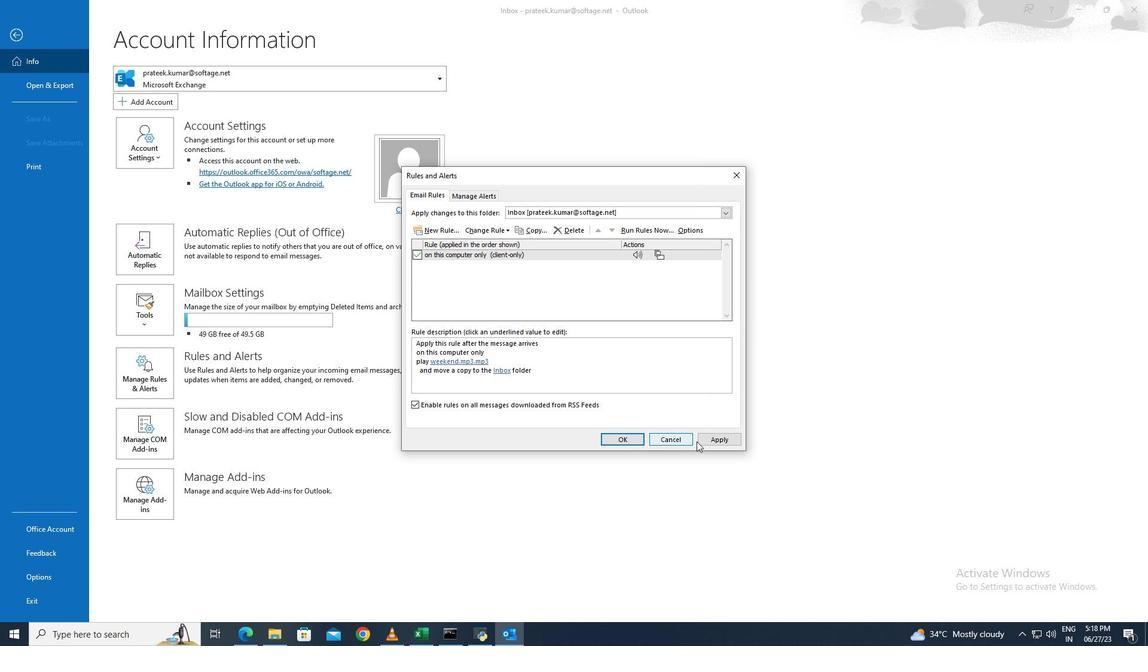 
Action: Mouse pressed left at (699, 439)
Screenshot: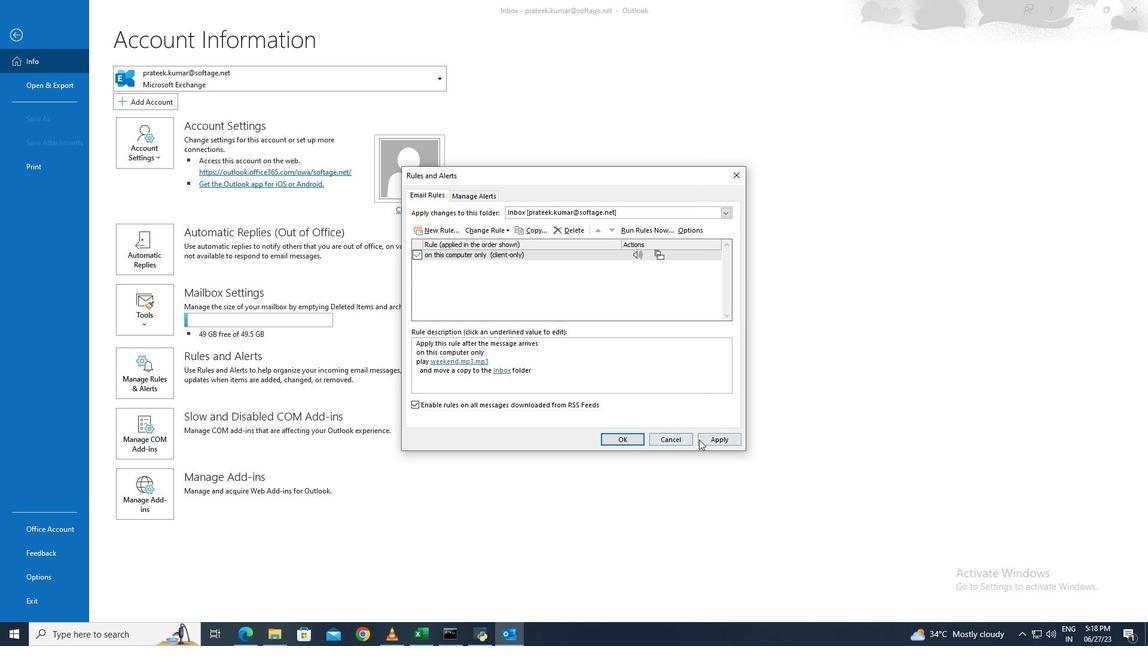 
Action: Mouse moved to (619, 440)
Screenshot: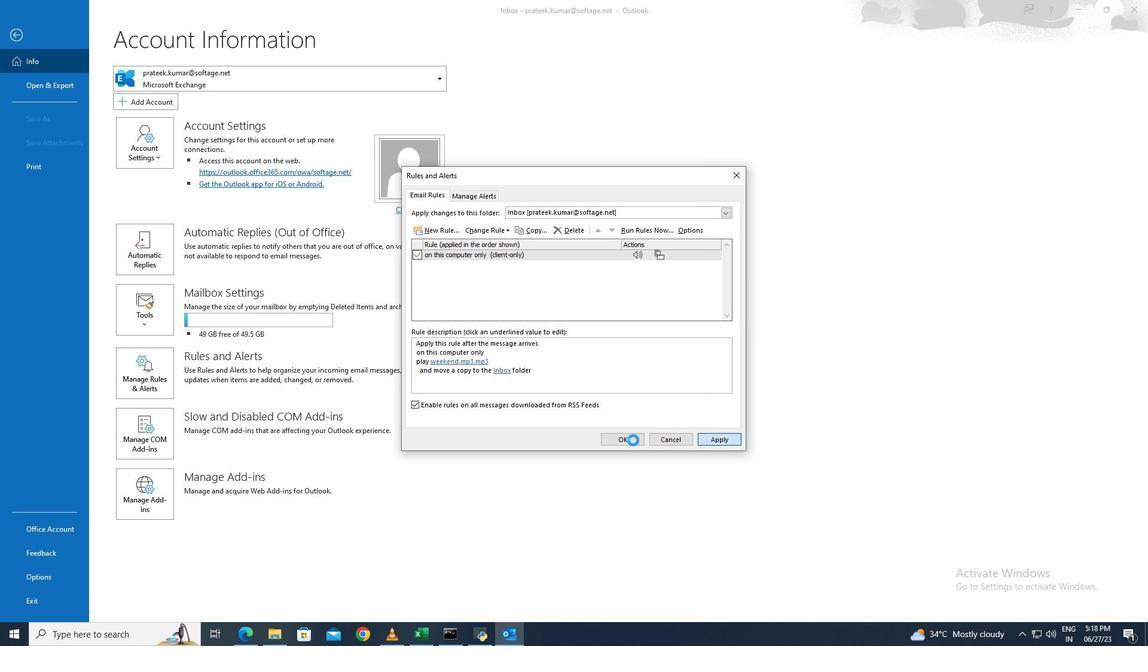 
Action: Mouse pressed left at (619, 440)
Screenshot: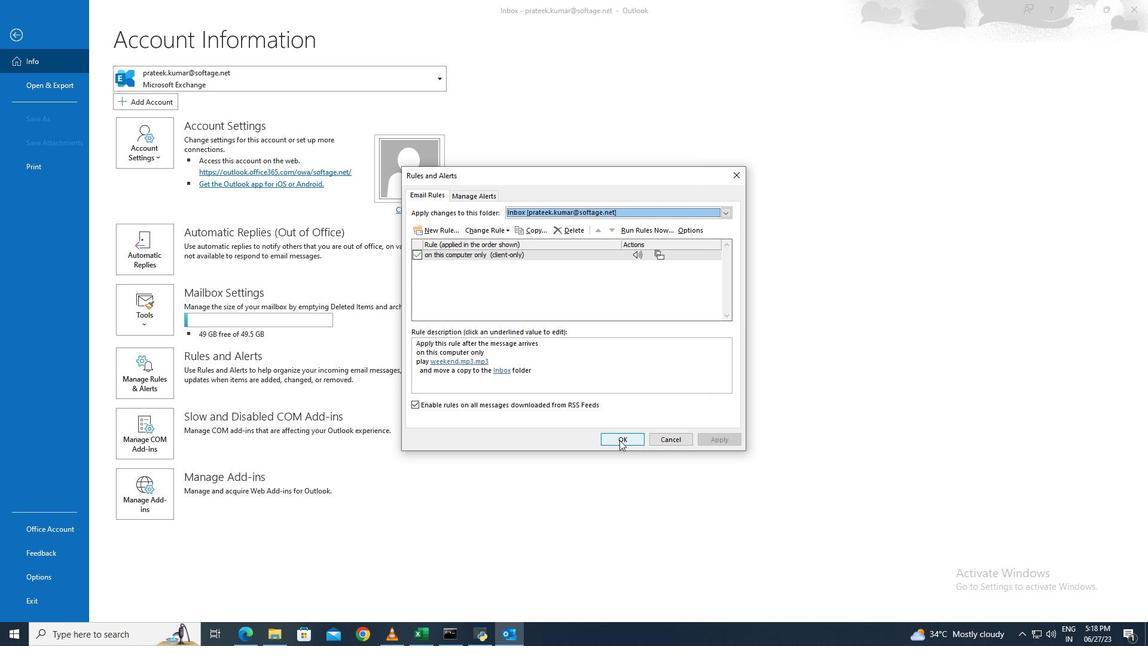 
